 Task: Add the record information tabs component in the site builder.
Action: Mouse moved to (920, 66)
Screenshot: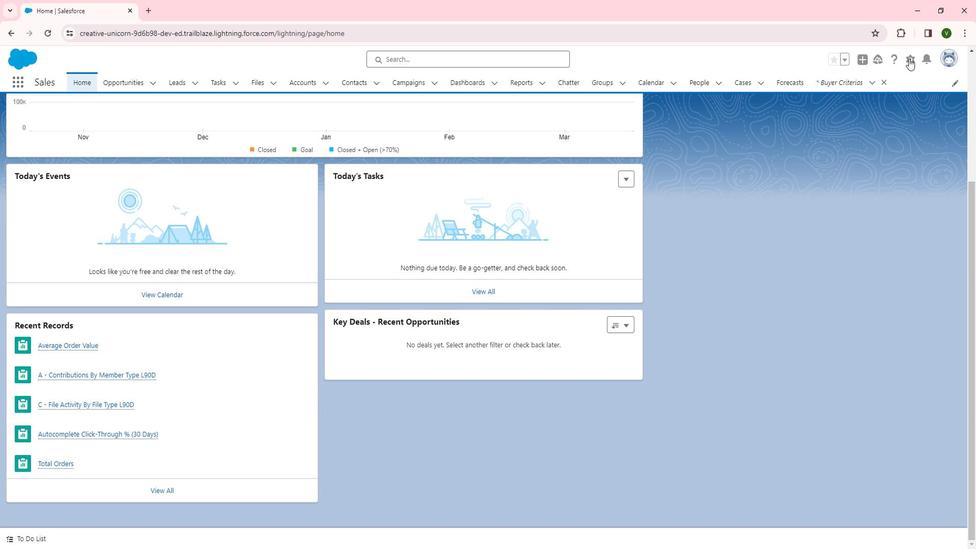 
Action: Mouse pressed left at (920, 66)
Screenshot: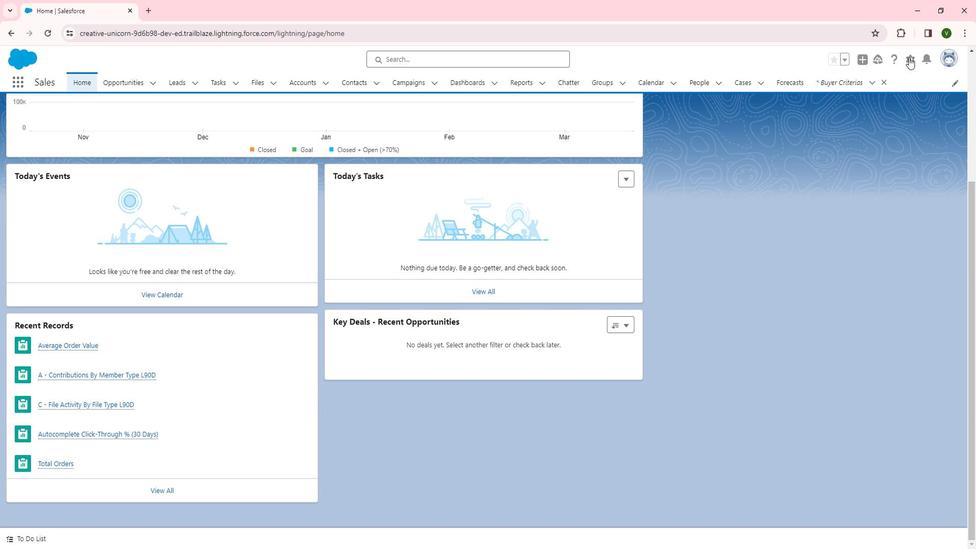 
Action: Mouse moved to (879, 93)
Screenshot: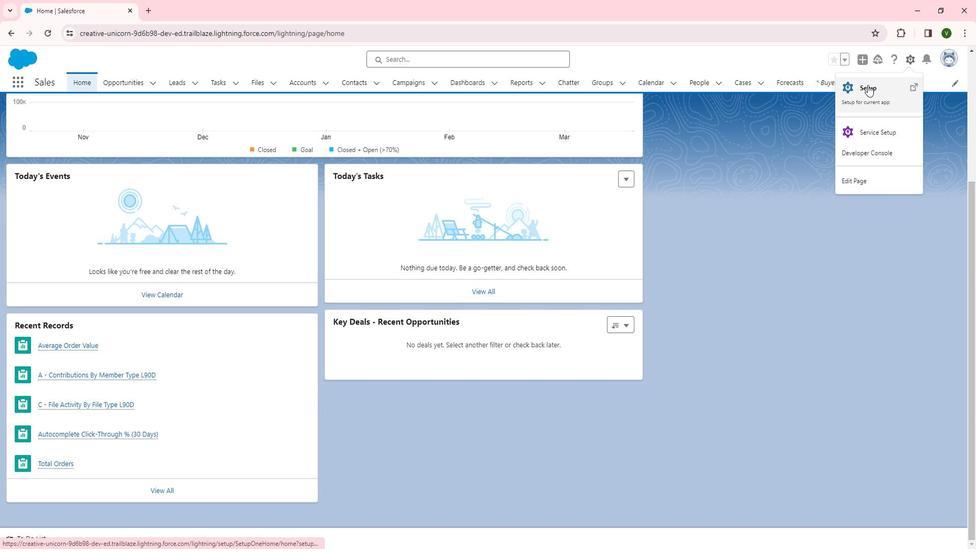 
Action: Mouse pressed left at (879, 93)
Screenshot: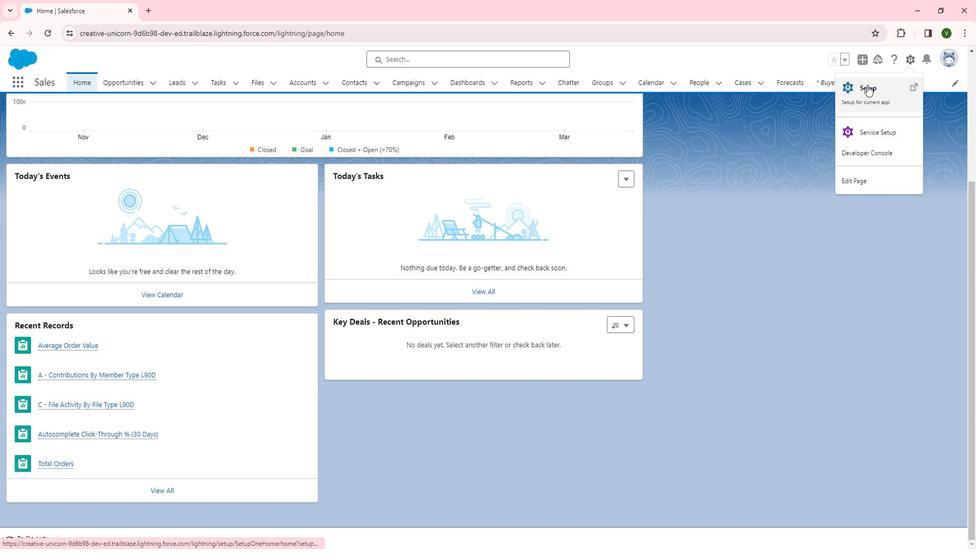 
Action: Mouse moved to (47, 395)
Screenshot: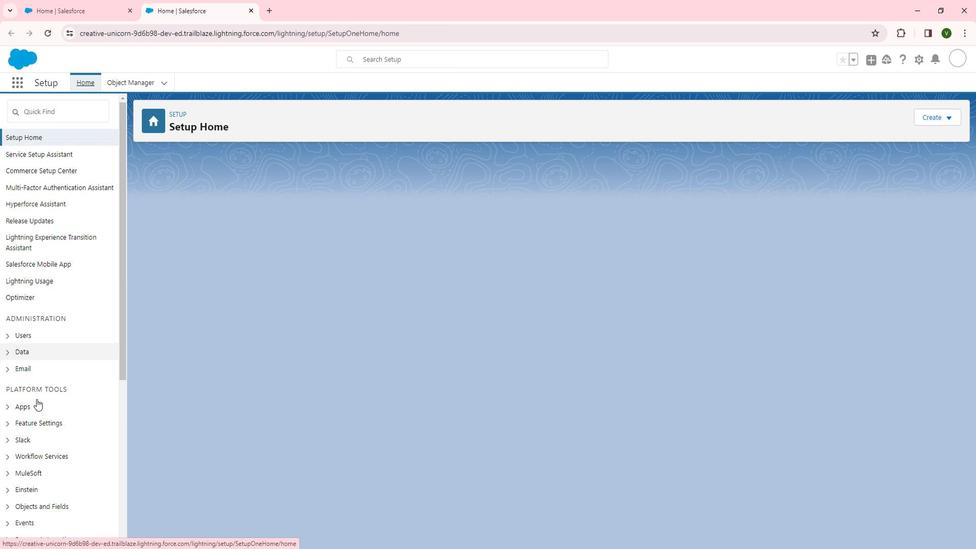 
Action: Mouse scrolled (47, 395) with delta (0, 0)
Screenshot: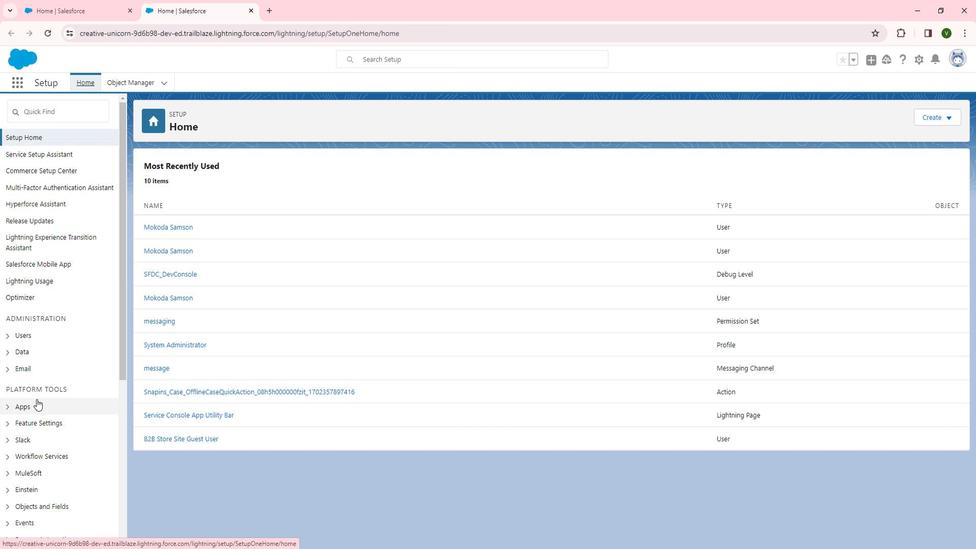 
Action: Mouse scrolled (47, 395) with delta (0, 0)
Screenshot: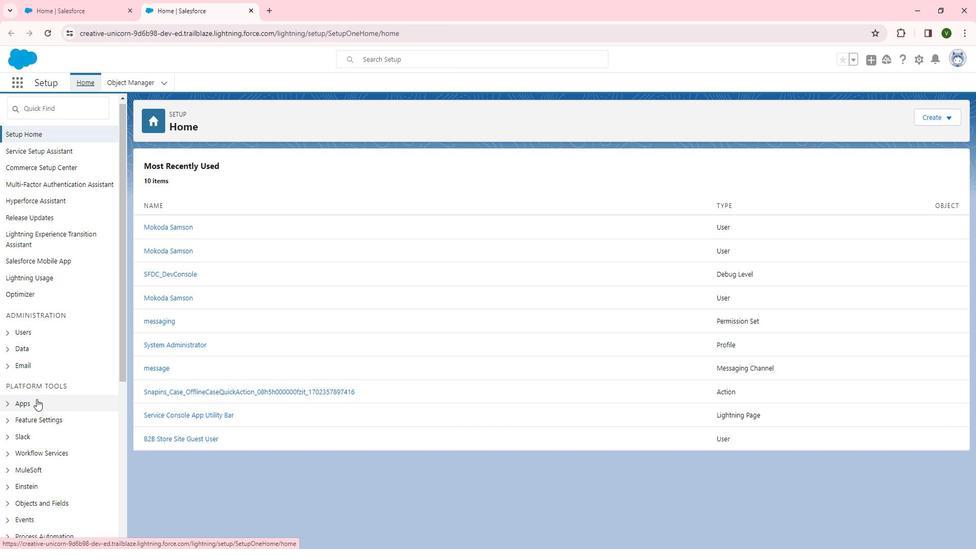 
Action: Mouse moved to (58, 317)
Screenshot: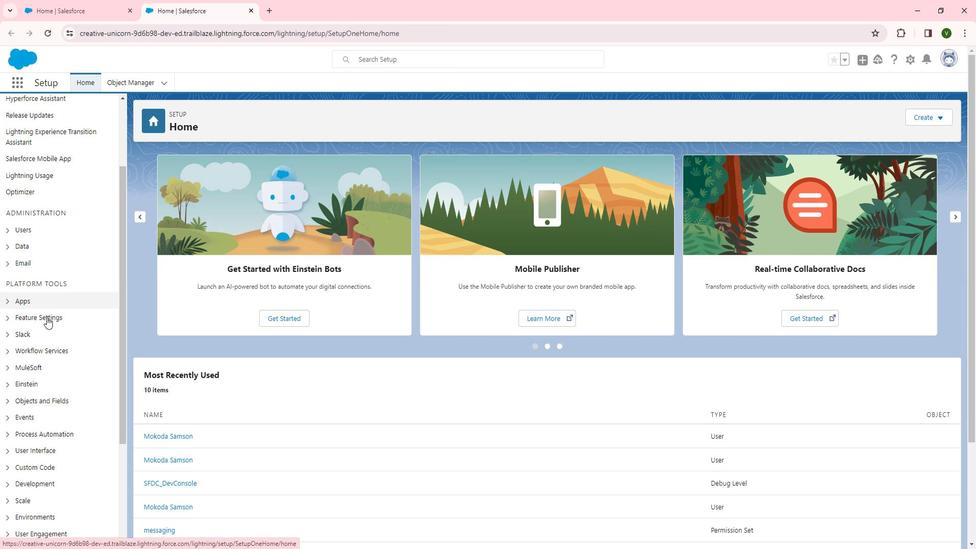 
Action: Mouse pressed left at (58, 317)
Screenshot: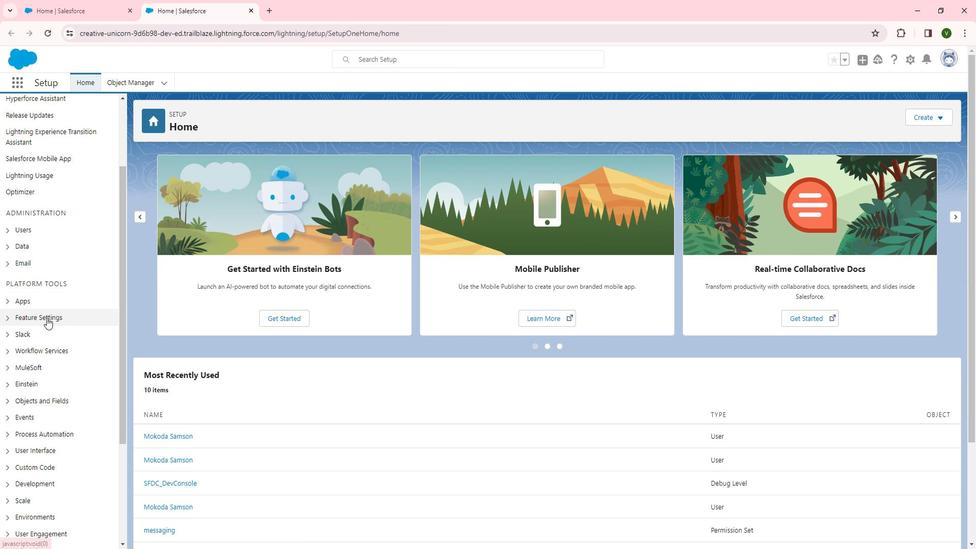 
Action: Mouse scrolled (58, 316) with delta (0, 0)
Screenshot: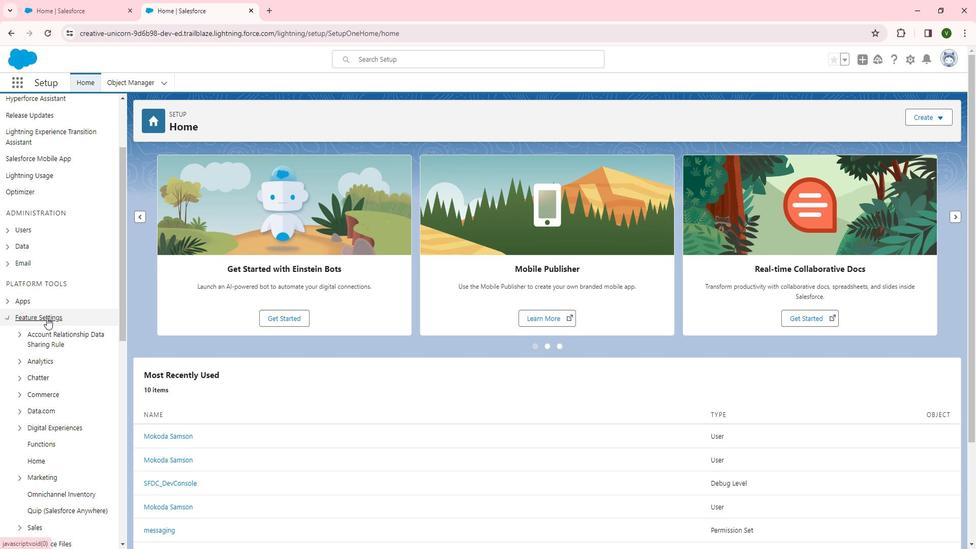 
Action: Mouse moved to (59, 317)
Screenshot: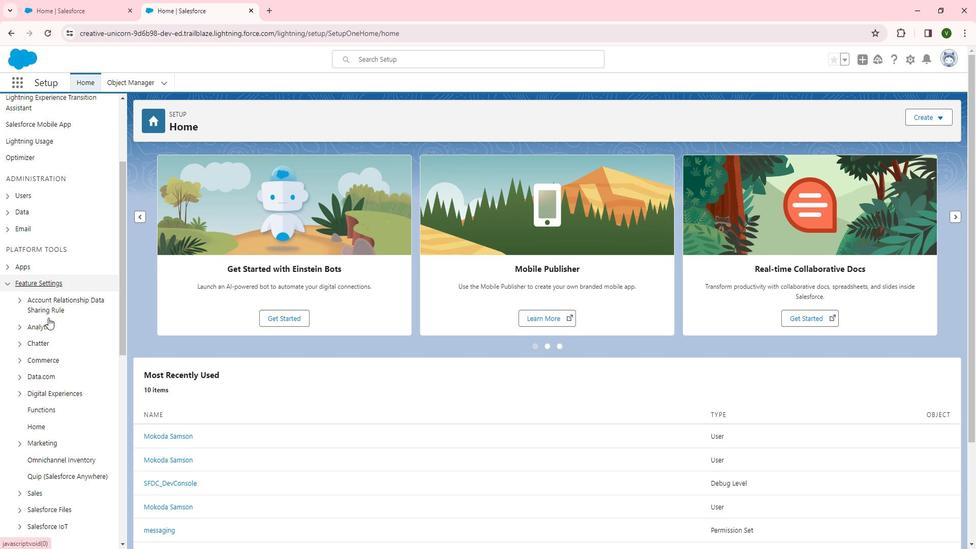 
Action: Mouse scrolled (59, 316) with delta (0, 0)
Screenshot: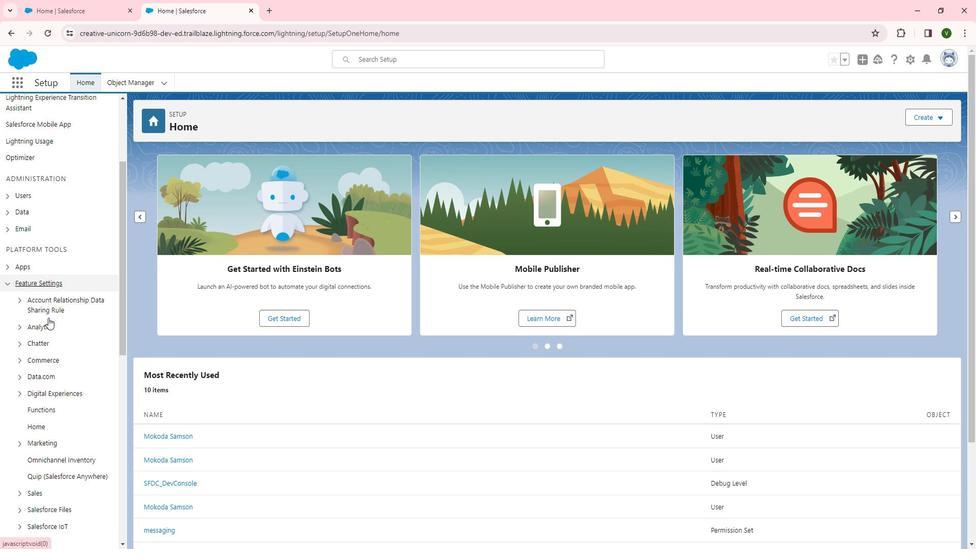 
Action: Mouse scrolled (59, 316) with delta (0, 0)
Screenshot: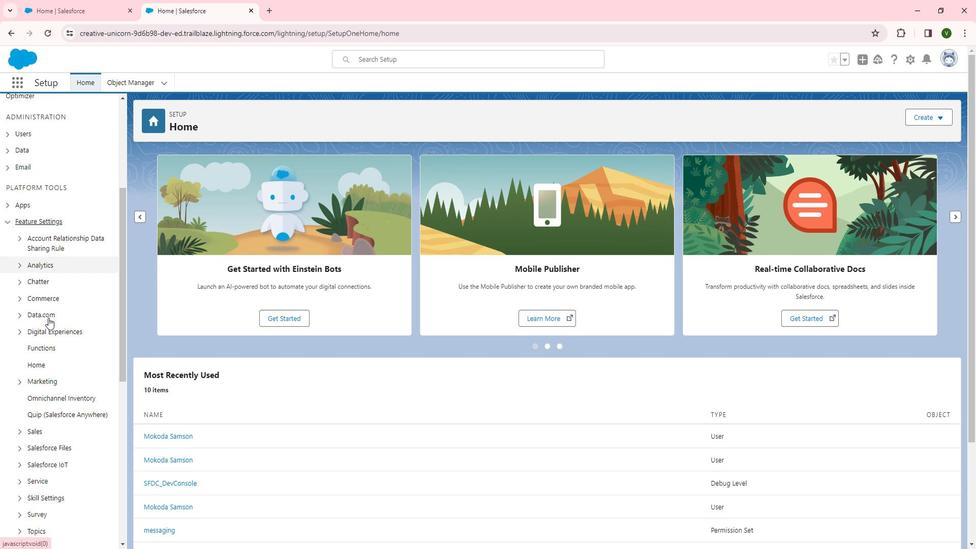 
Action: Mouse moved to (70, 271)
Screenshot: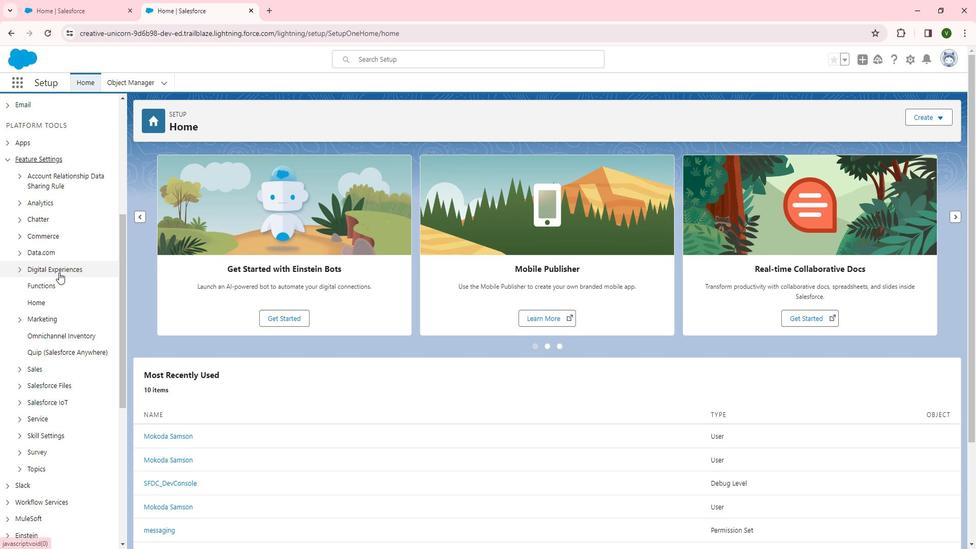 
Action: Mouse pressed left at (70, 271)
Screenshot: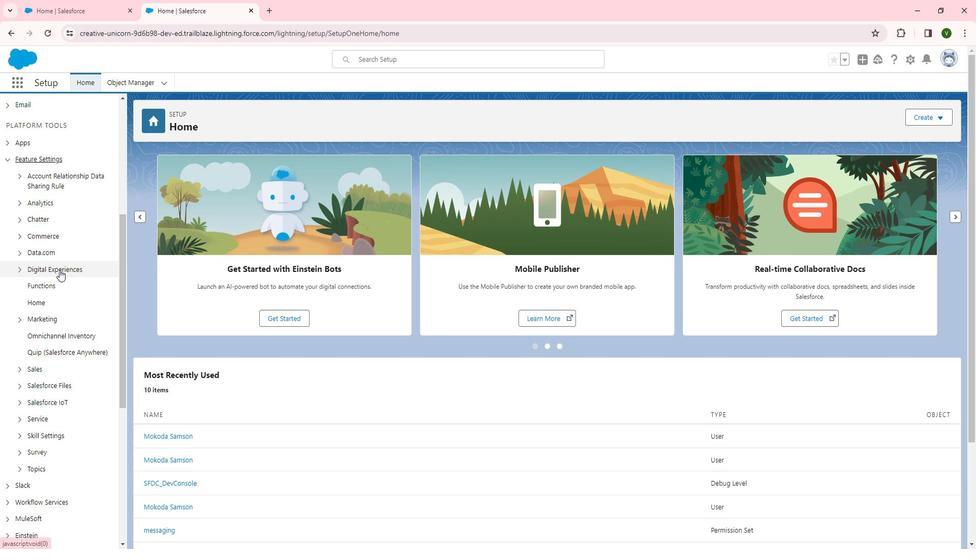 
Action: Mouse moved to (59, 284)
Screenshot: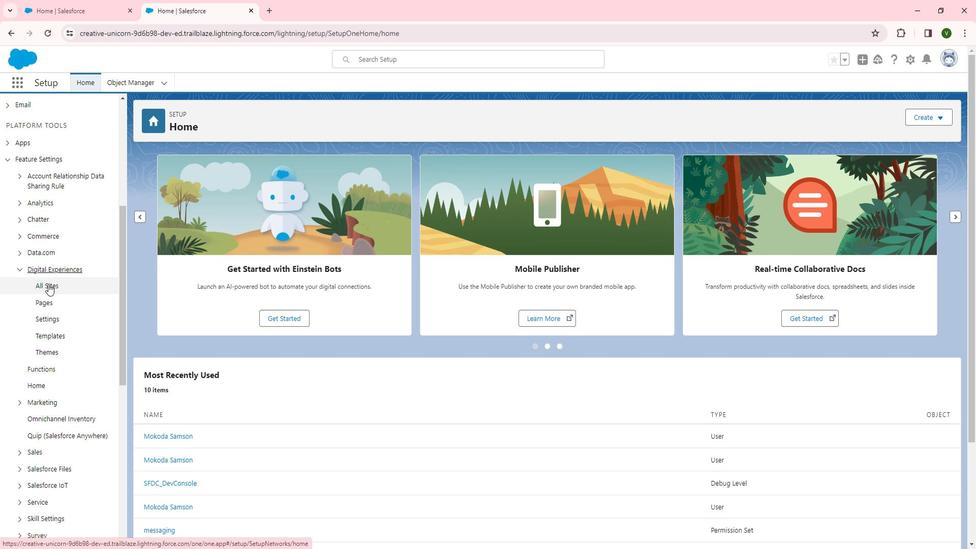 
Action: Mouse pressed left at (59, 284)
Screenshot: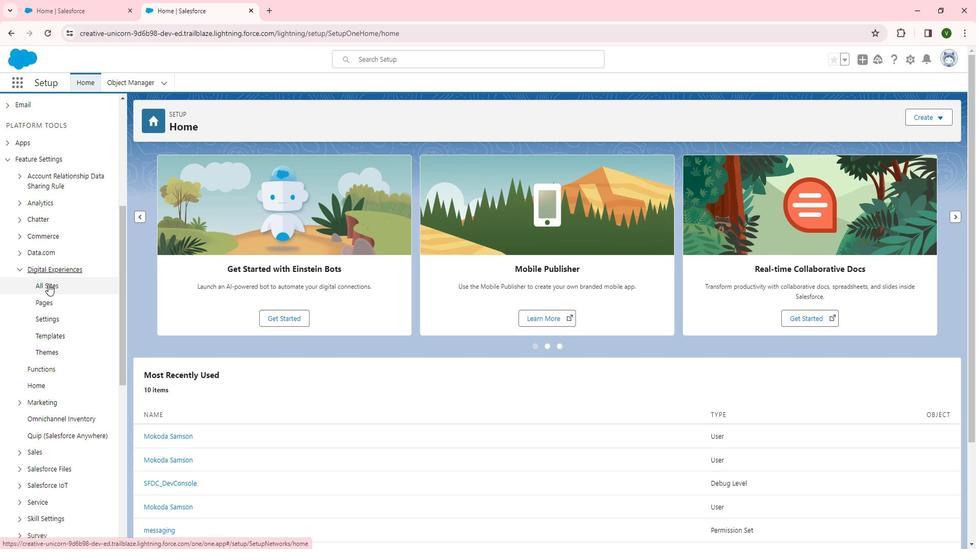 
Action: Mouse moved to (170, 301)
Screenshot: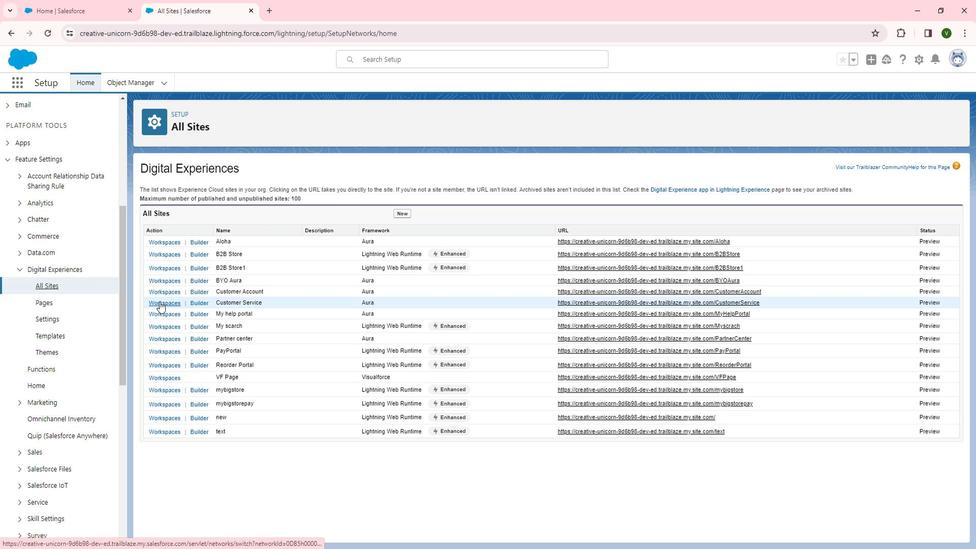 
Action: Mouse pressed left at (170, 301)
Screenshot: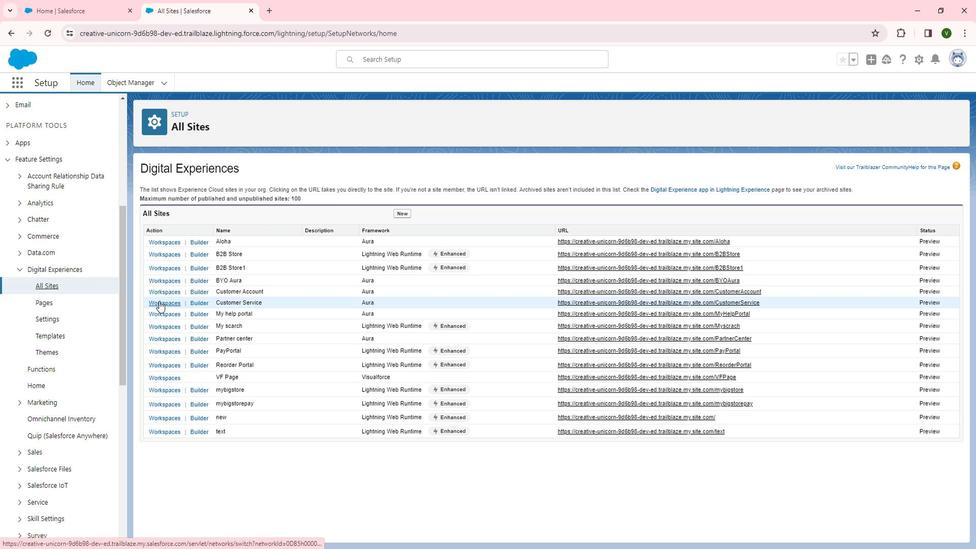 
Action: Mouse moved to (124, 223)
Screenshot: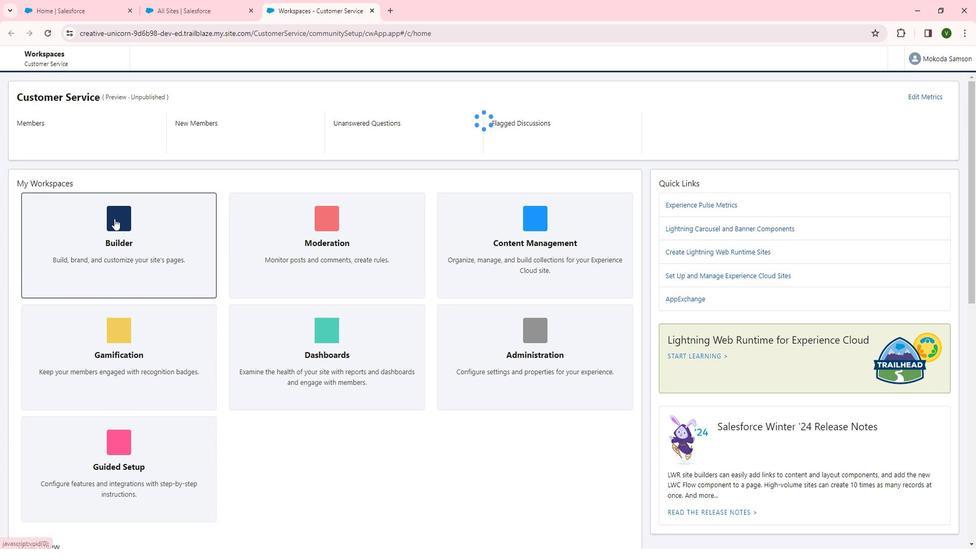 
Action: Mouse pressed left at (124, 223)
Screenshot: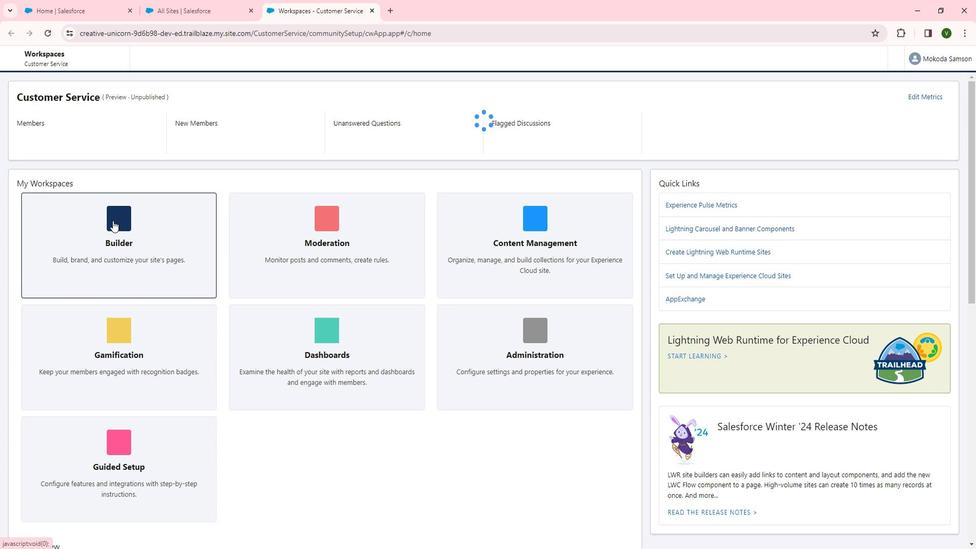 
Action: Mouse moved to (38, 99)
Screenshot: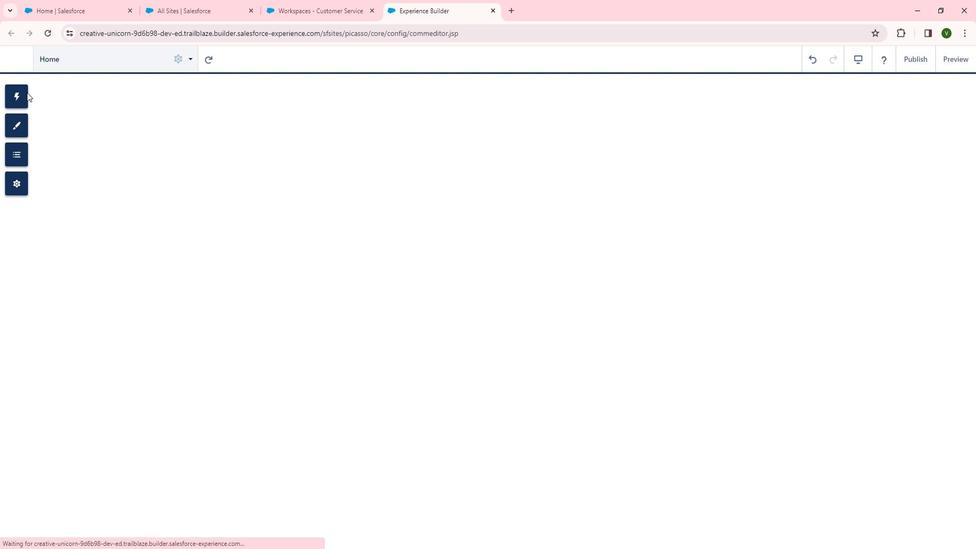 
Action: Mouse pressed left at (38, 99)
Screenshot: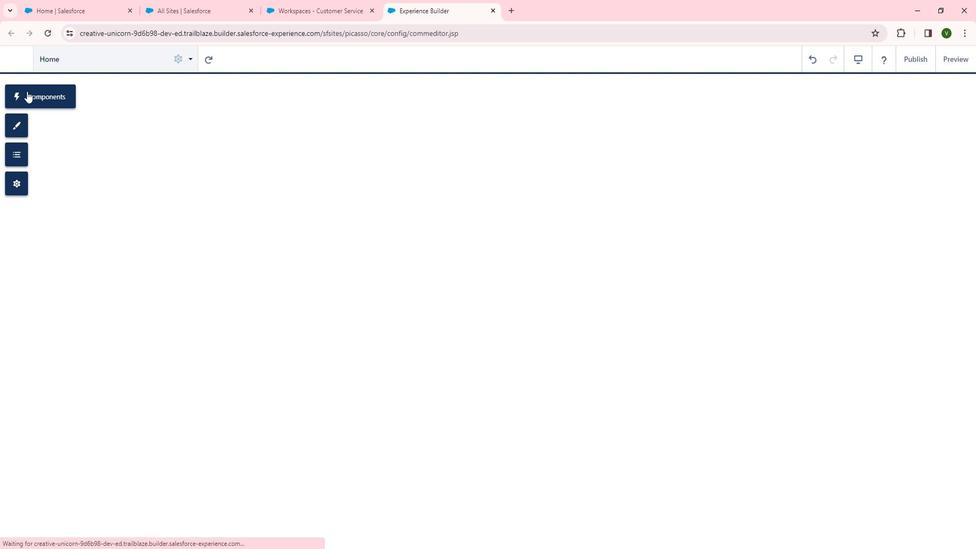 
Action: Mouse moved to (247, 317)
Screenshot: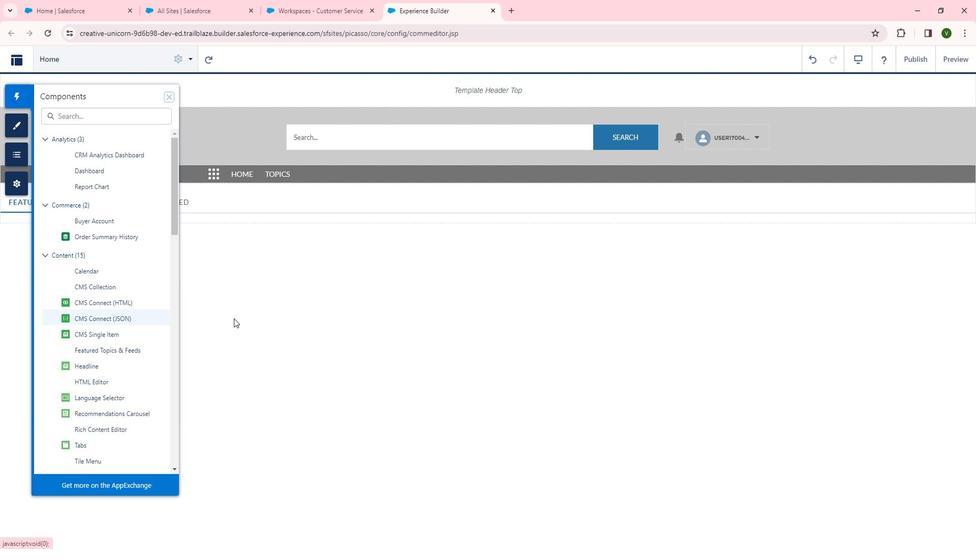 
Action: Mouse scrolled (247, 316) with delta (0, 0)
Screenshot: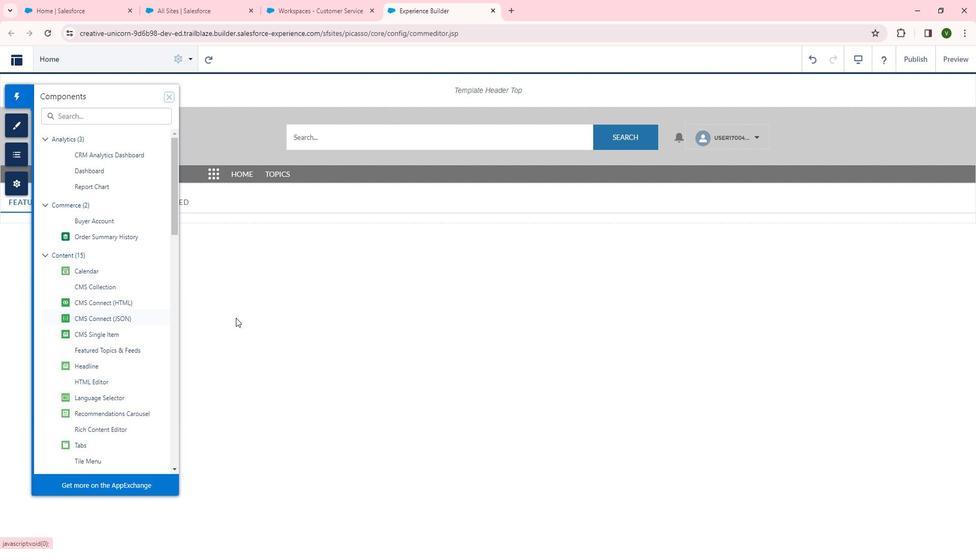 
Action: Mouse scrolled (247, 316) with delta (0, 0)
Screenshot: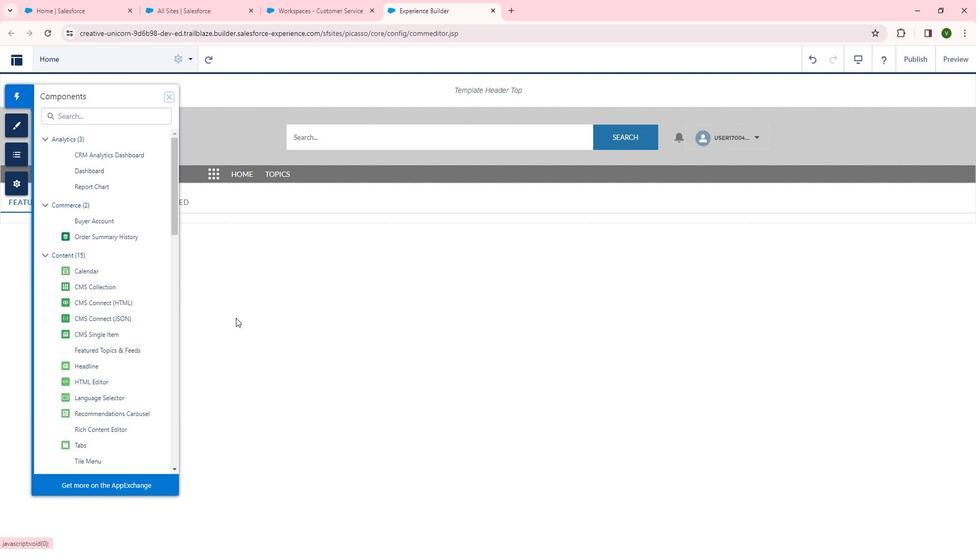 
Action: Mouse scrolled (247, 316) with delta (0, 0)
Screenshot: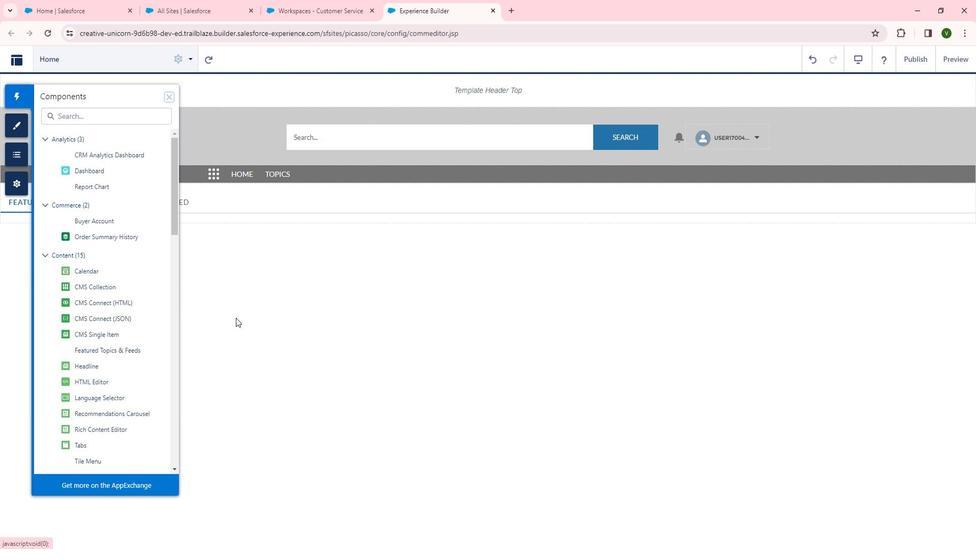 
Action: Mouse moved to (157, 326)
Screenshot: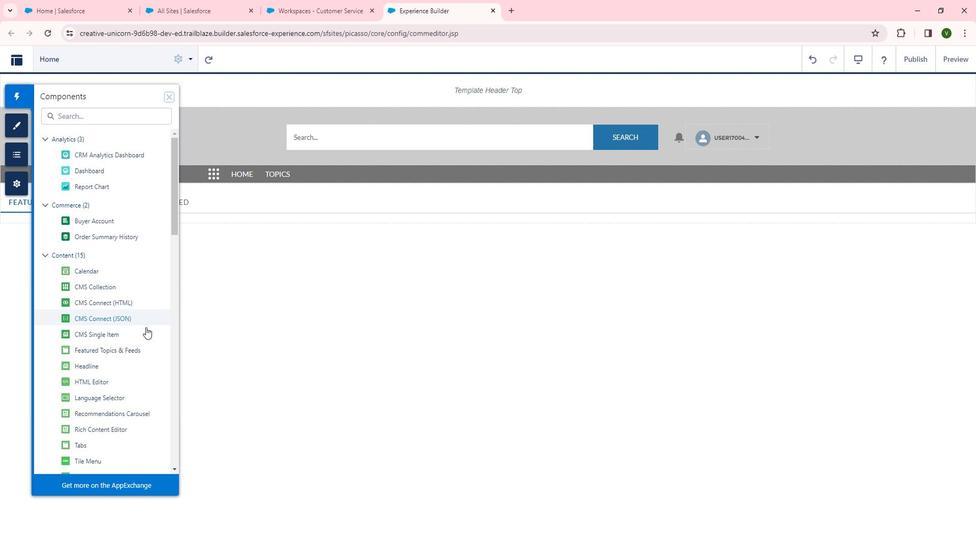 
Action: Mouse scrolled (157, 326) with delta (0, 0)
Screenshot: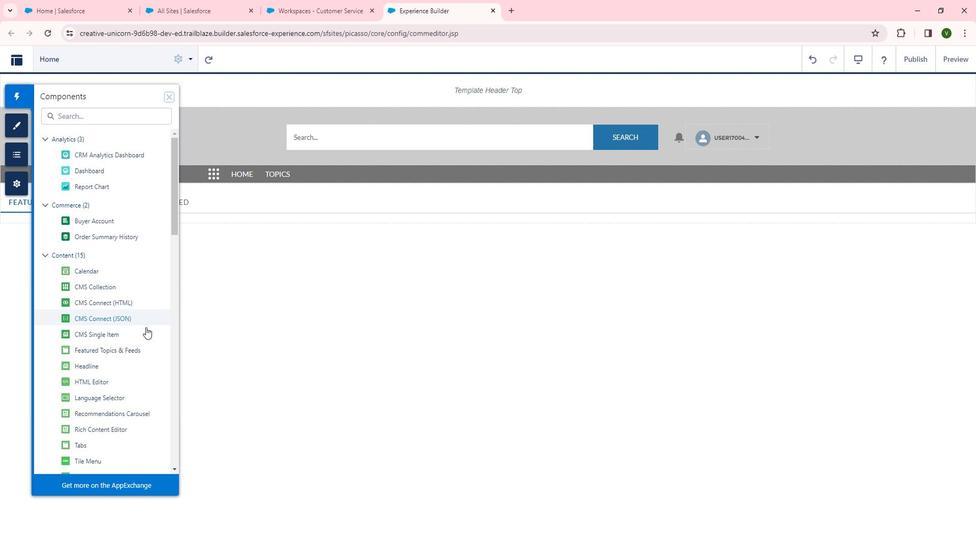
Action: Mouse scrolled (157, 326) with delta (0, 0)
Screenshot: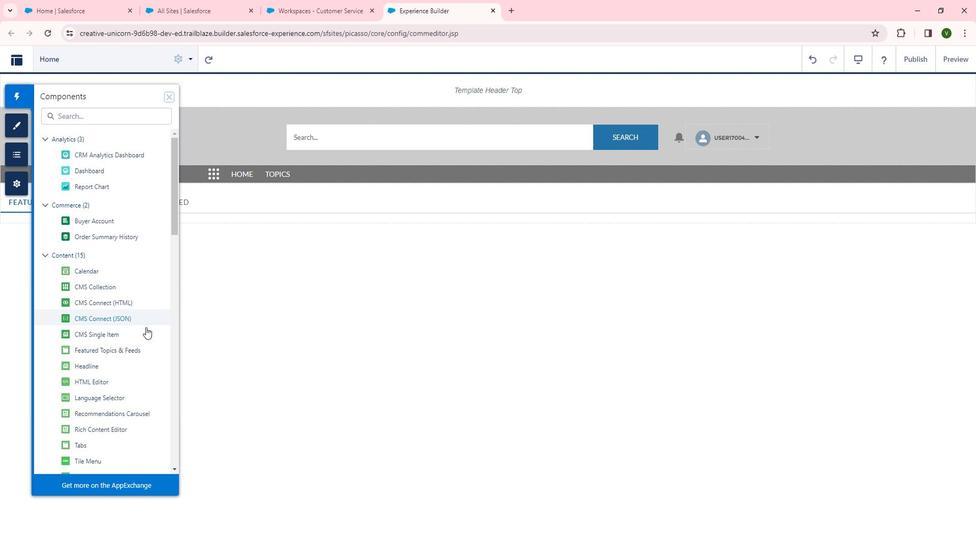 
Action: Mouse moved to (156, 327)
Screenshot: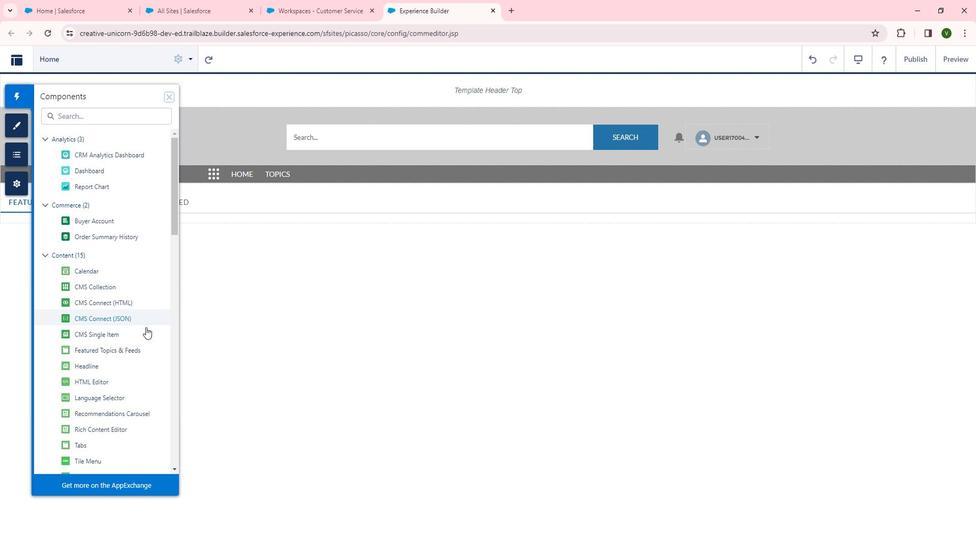 
Action: Mouse scrolled (156, 326) with delta (0, 0)
Screenshot: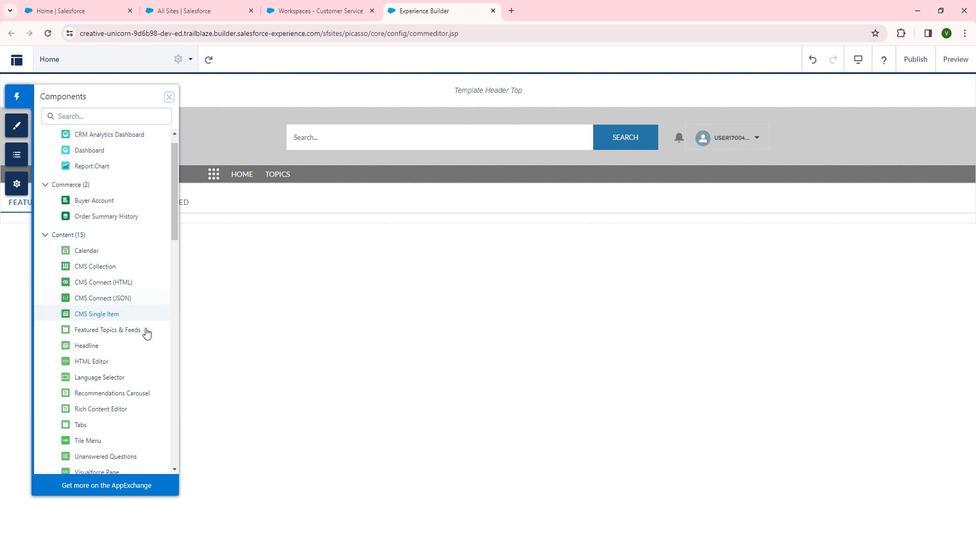 
Action: Mouse scrolled (156, 326) with delta (0, 0)
Screenshot: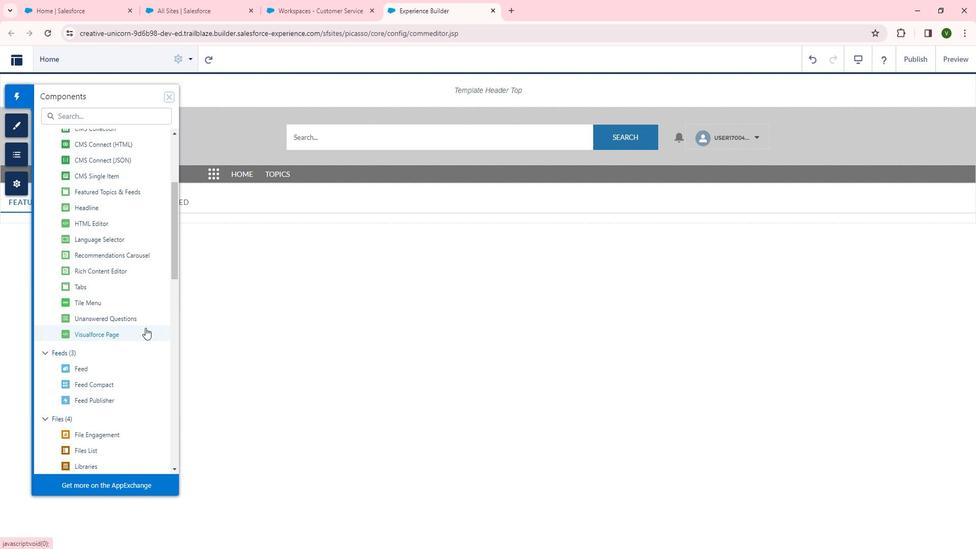 
Action: Mouse scrolled (156, 326) with delta (0, 0)
Screenshot: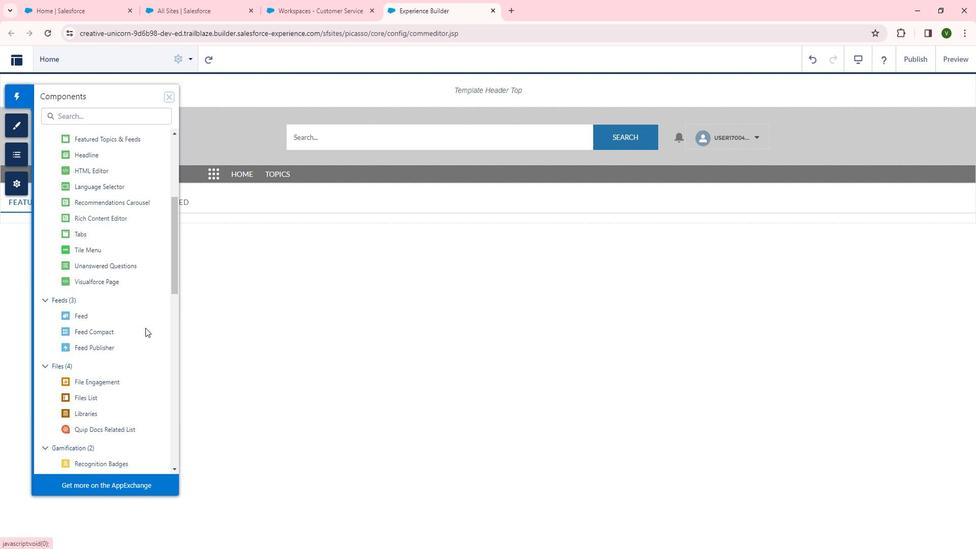 
Action: Mouse scrolled (156, 326) with delta (0, 0)
Screenshot: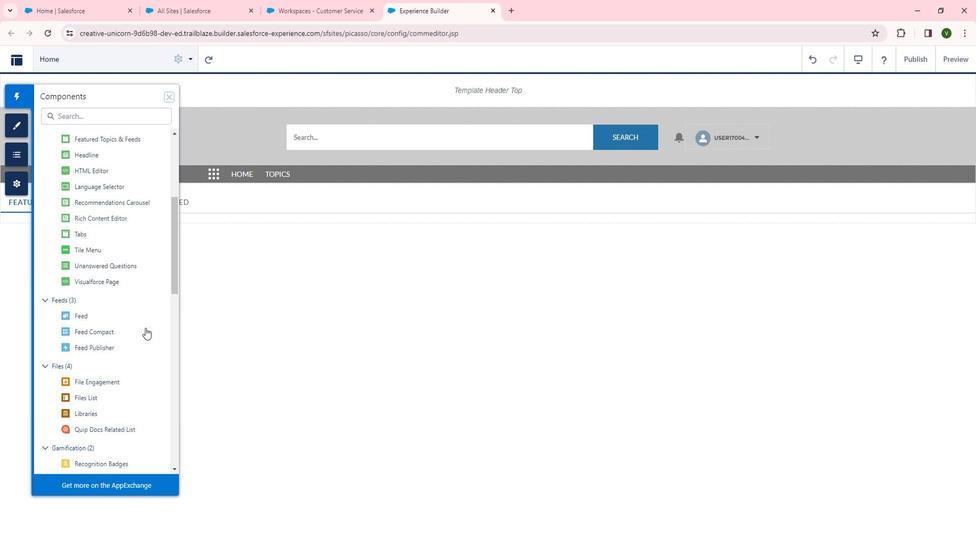 
Action: Mouse scrolled (156, 326) with delta (0, 0)
Screenshot: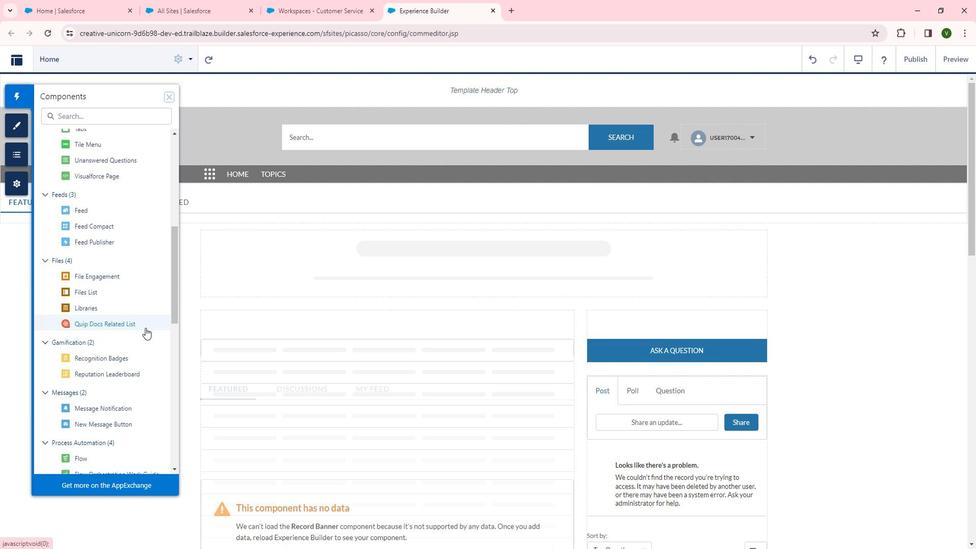 
Action: Mouse moved to (189, 332)
Screenshot: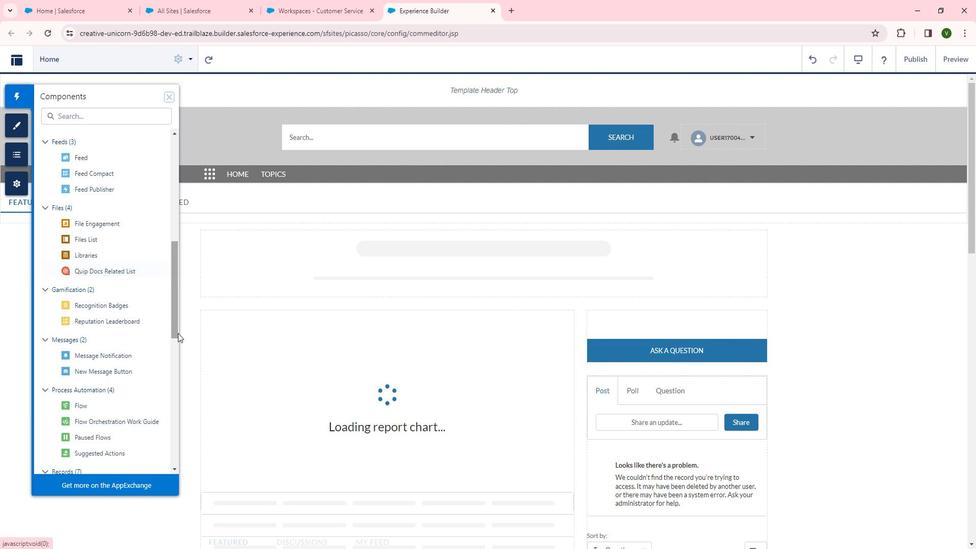 
Action: Mouse scrolled (189, 331) with delta (0, 0)
Screenshot: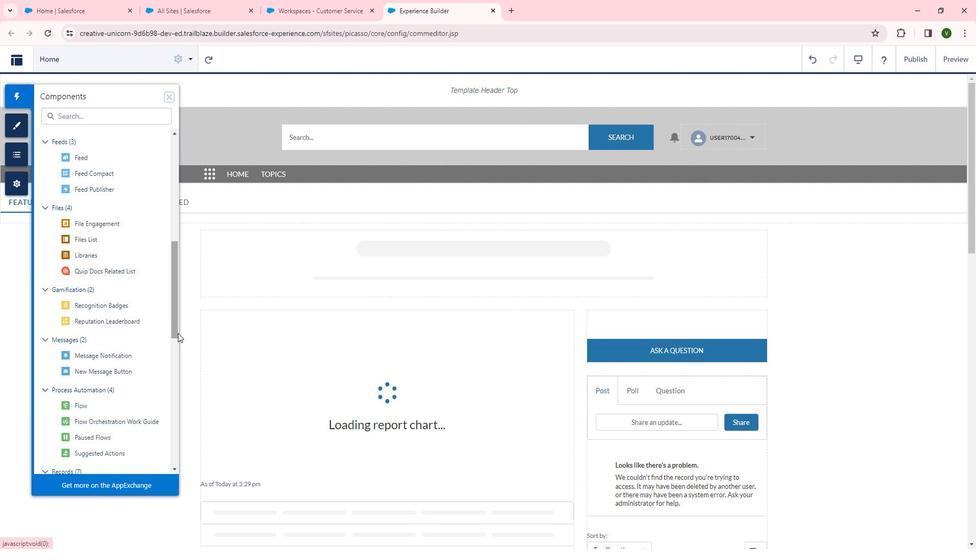 
Action: Mouse scrolled (189, 331) with delta (0, 0)
Screenshot: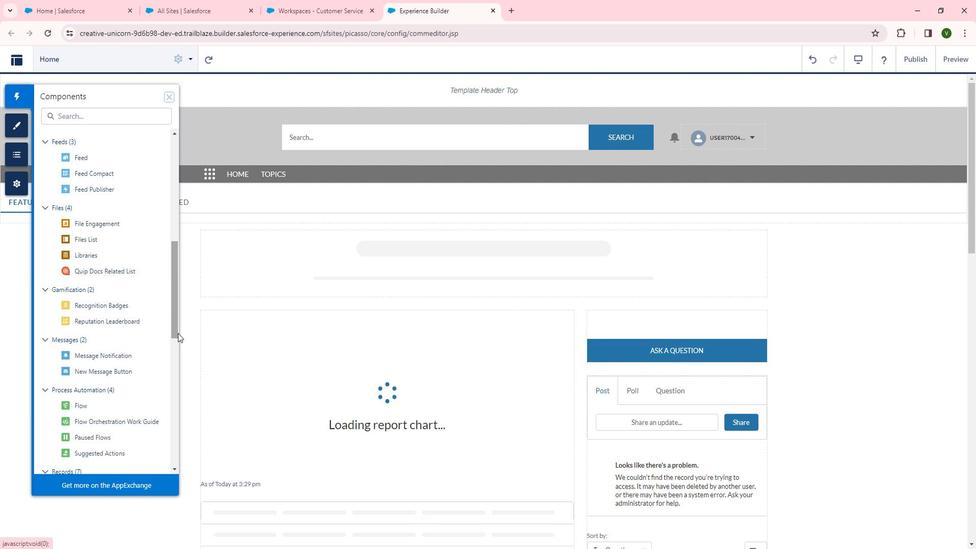 
Action: Mouse scrolled (189, 331) with delta (0, 0)
Screenshot: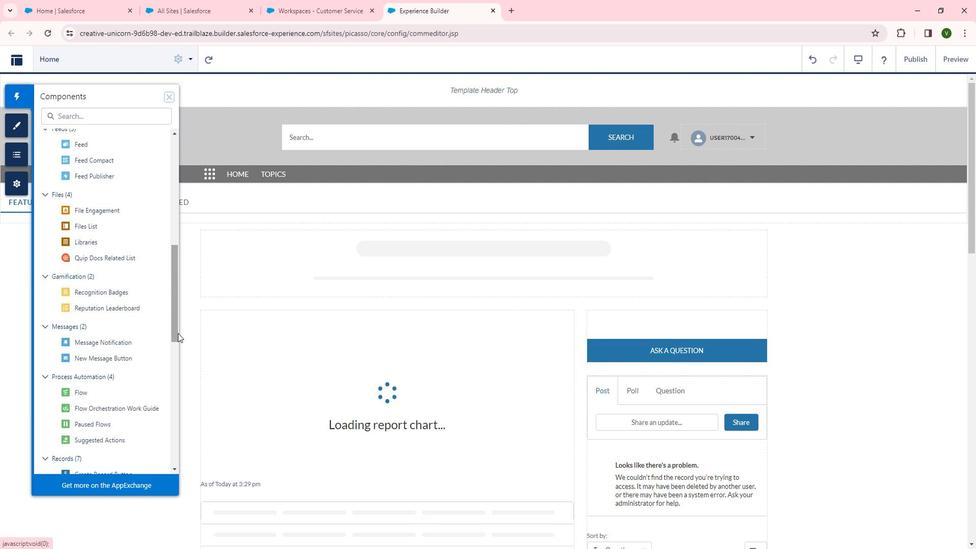 
Action: Mouse moved to (284, 343)
Screenshot: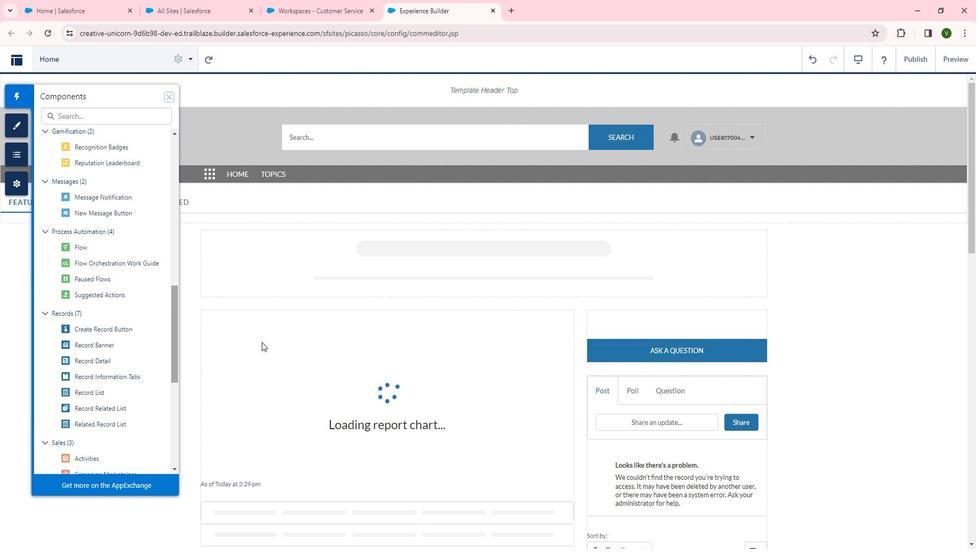 
Action: Mouse scrolled (284, 342) with delta (0, 0)
Screenshot: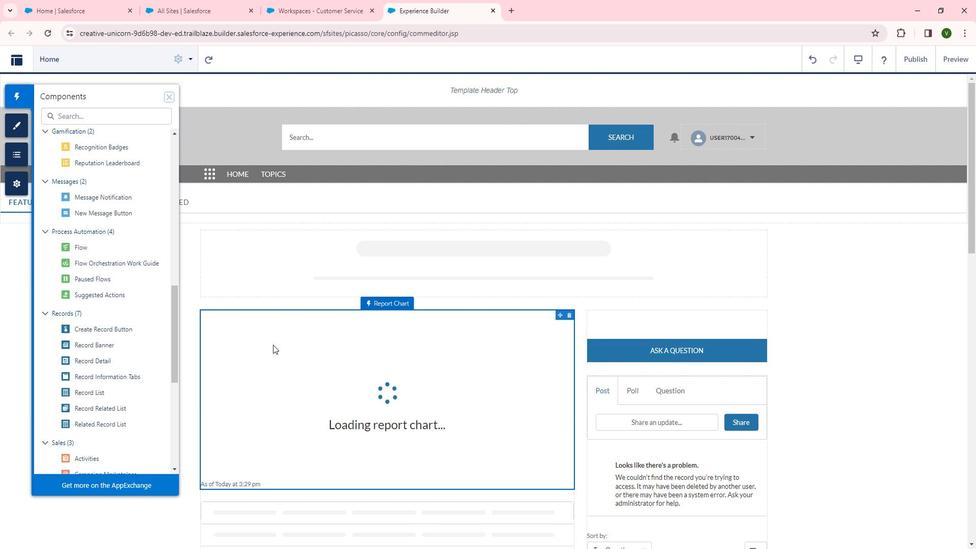 
Action: Mouse scrolled (284, 342) with delta (0, 0)
Screenshot: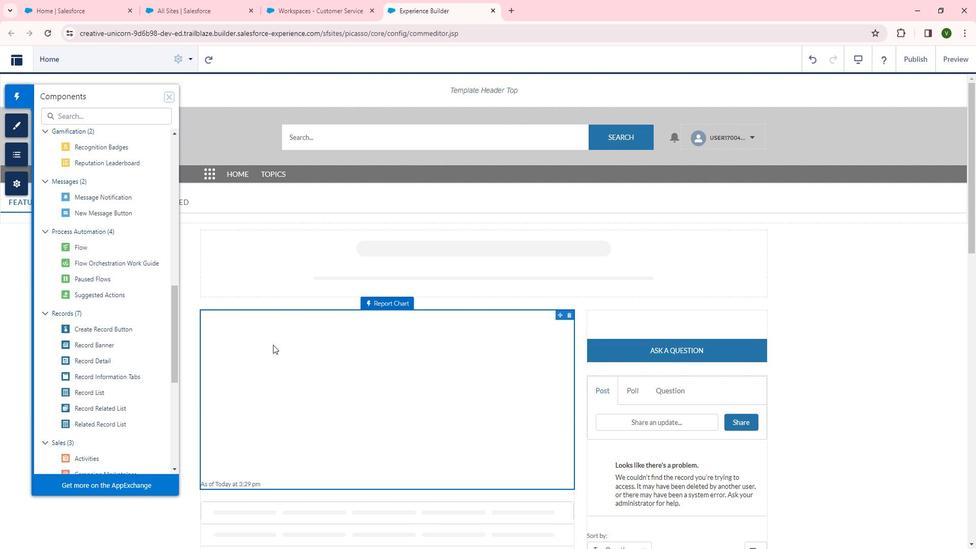 
Action: Mouse scrolled (284, 342) with delta (0, 0)
Screenshot: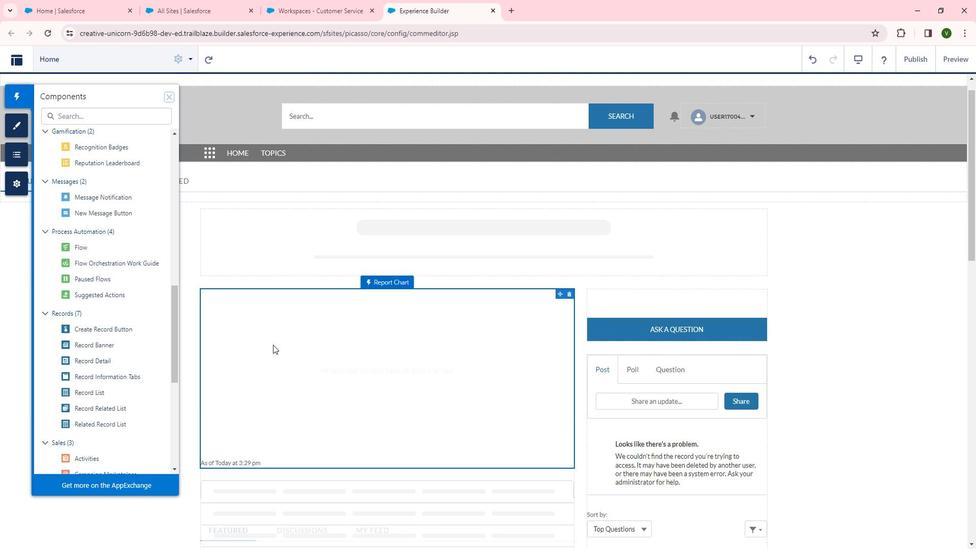 
Action: Mouse scrolled (284, 342) with delta (0, 0)
Screenshot: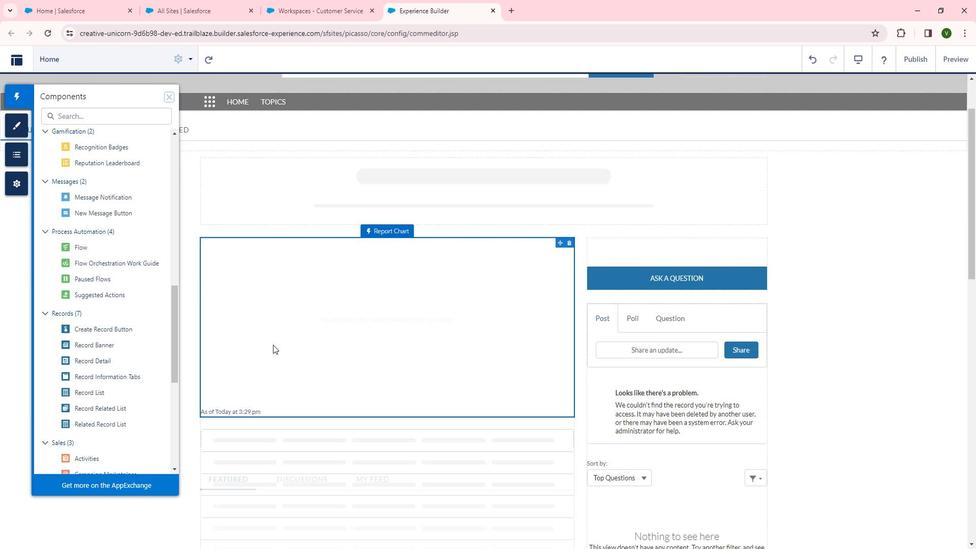 
Action: Mouse scrolled (284, 342) with delta (0, 0)
Screenshot: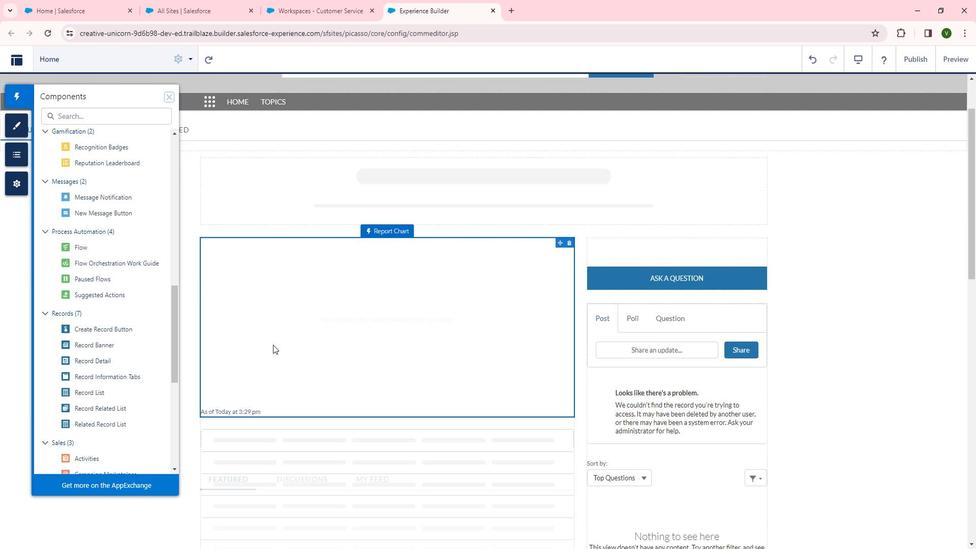 
Action: Mouse scrolled (284, 342) with delta (0, 0)
Screenshot: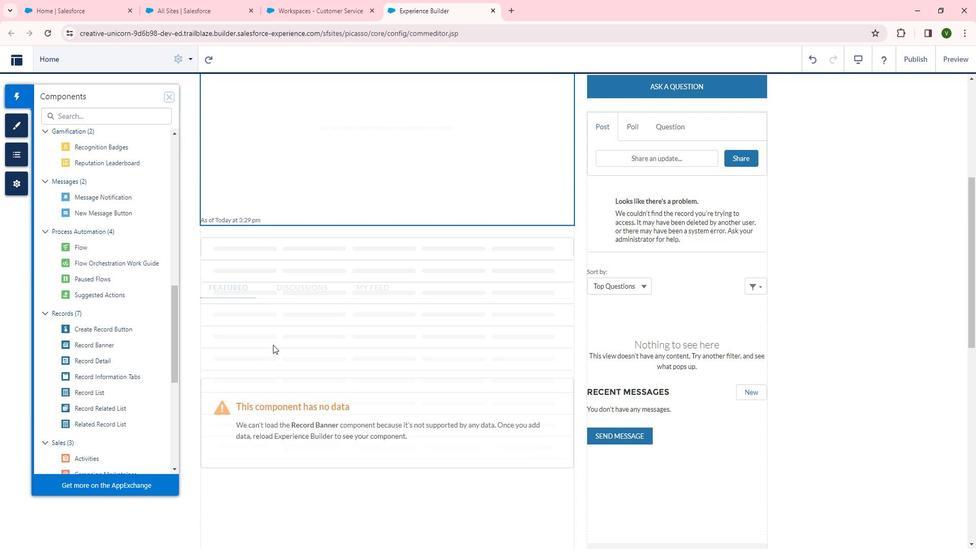
Action: Mouse scrolled (284, 342) with delta (0, 0)
Screenshot: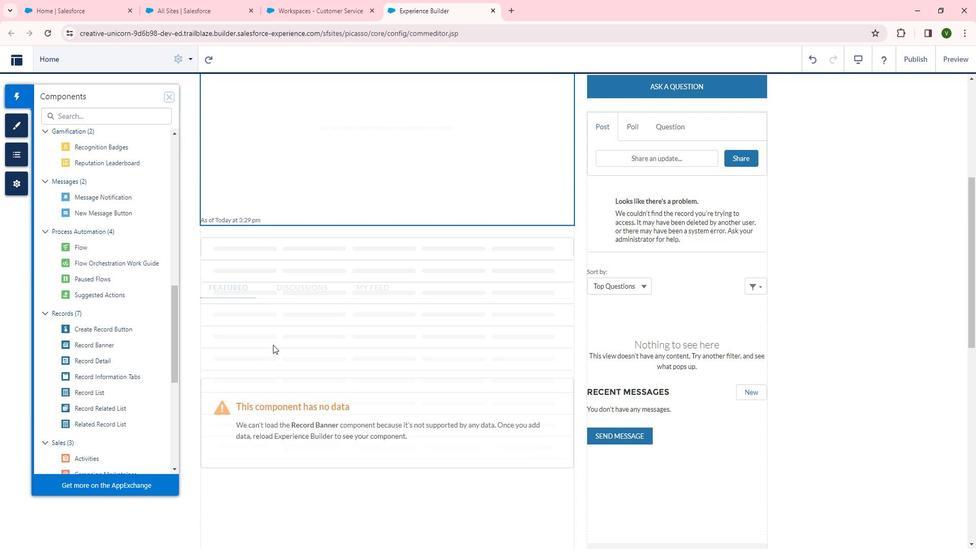 
Action: Mouse scrolled (284, 342) with delta (0, 0)
Screenshot: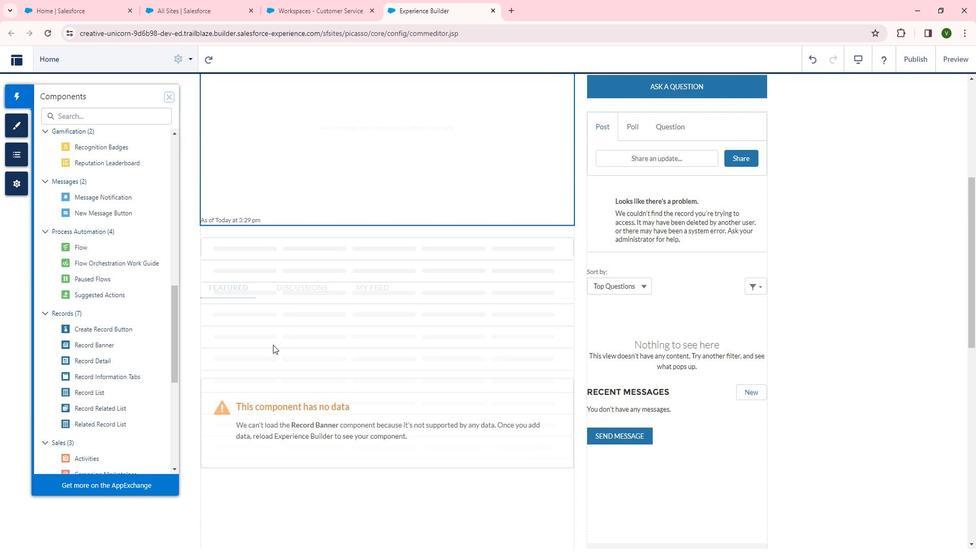 
Action: Mouse moved to (126, 371)
Screenshot: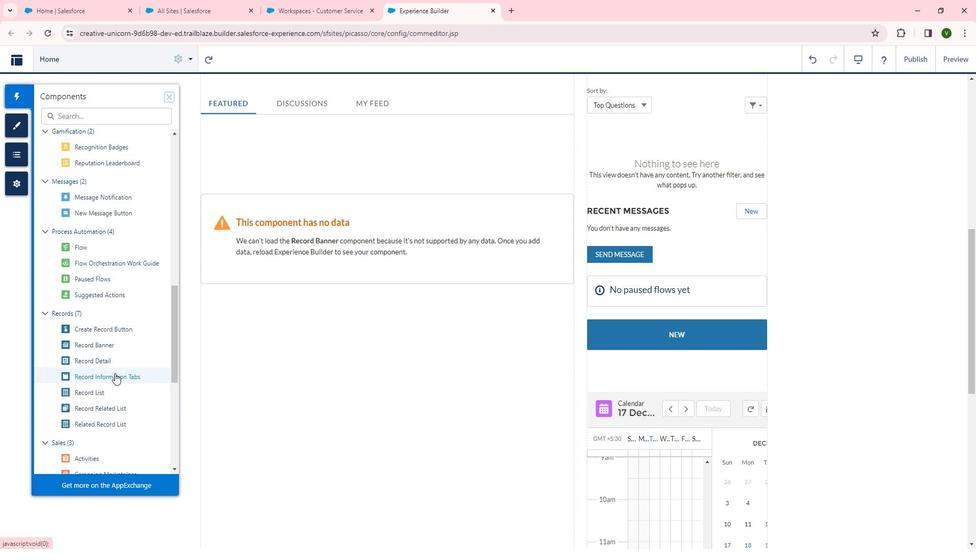 
Action: Mouse pressed left at (126, 371)
Screenshot: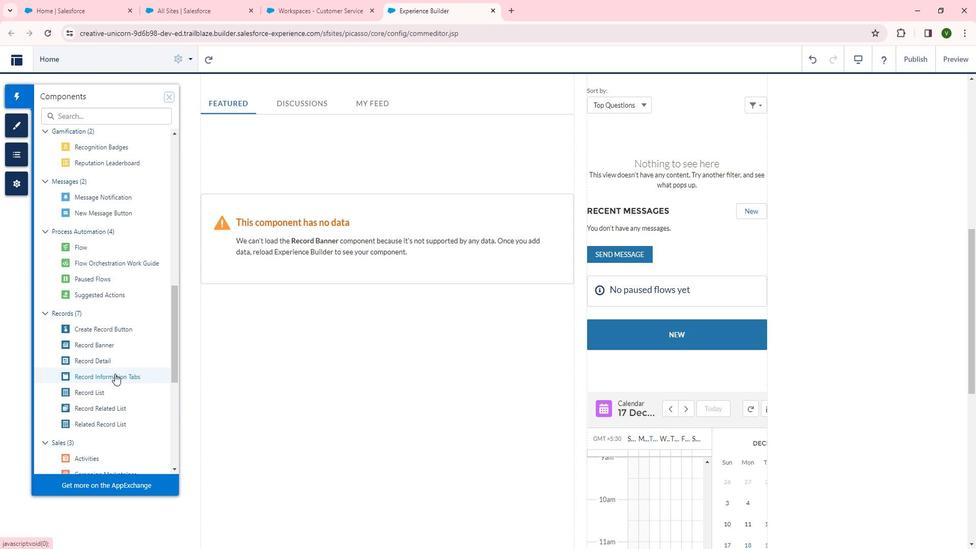 
Action: Mouse moved to (308, 373)
Screenshot: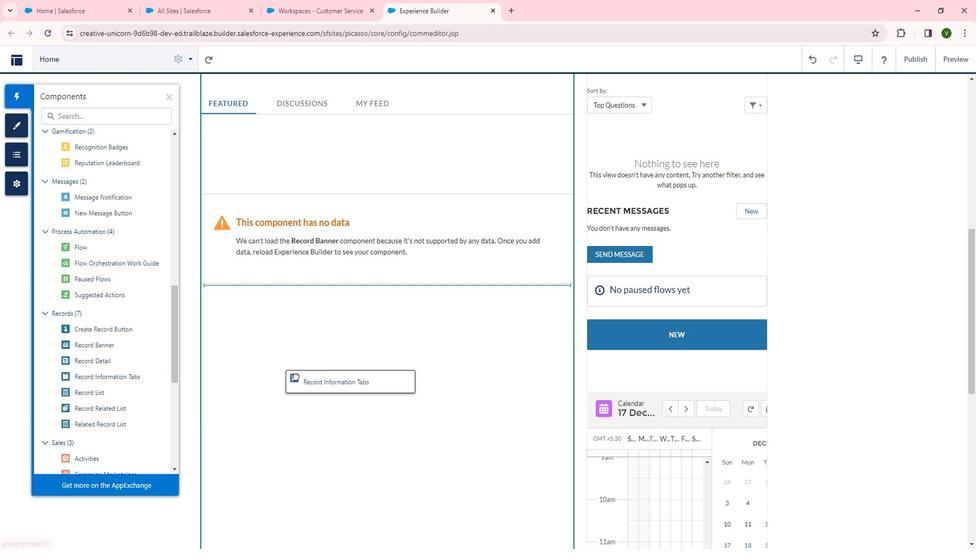
Action: Mouse scrolled (308, 373) with delta (0, 0)
Screenshot: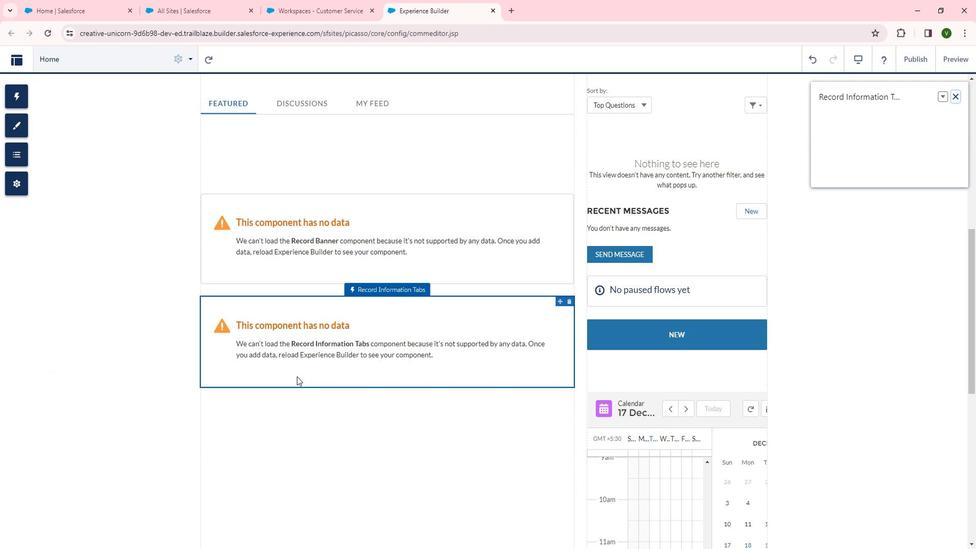 
Action: Mouse scrolled (308, 373) with delta (0, 0)
Screenshot: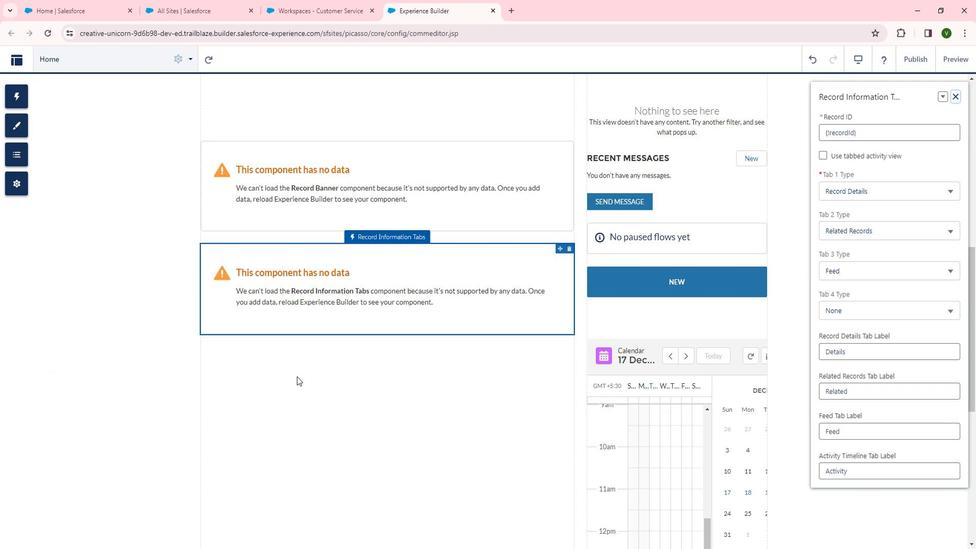 
